 Task: Add Sprouts Organic Whole Flaxseeds to the cart.
Action: Mouse moved to (271, 130)
Screenshot: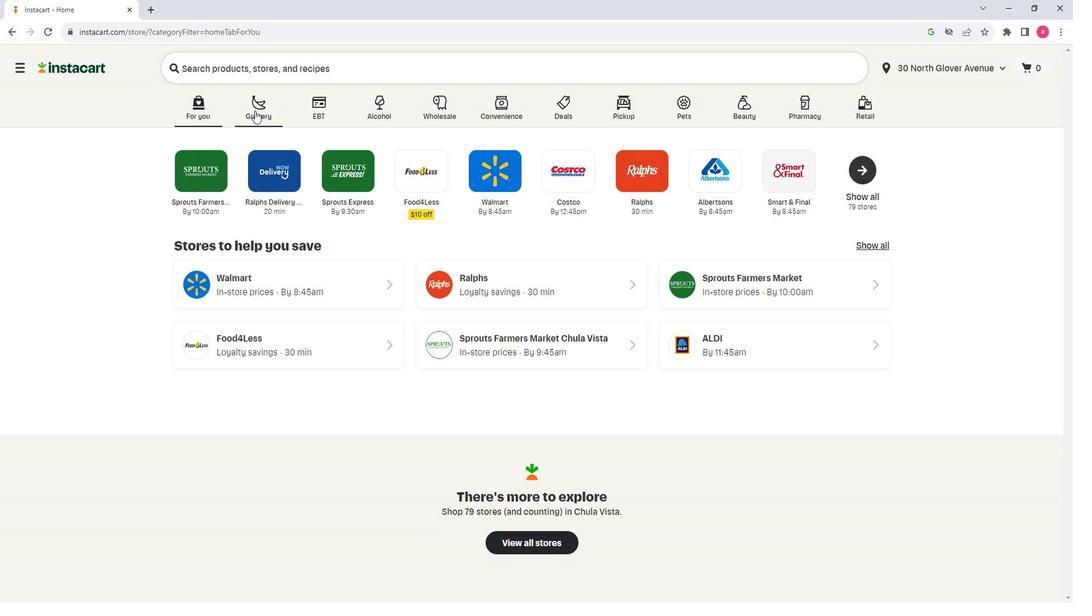 
Action: Mouse pressed left at (271, 130)
Screenshot: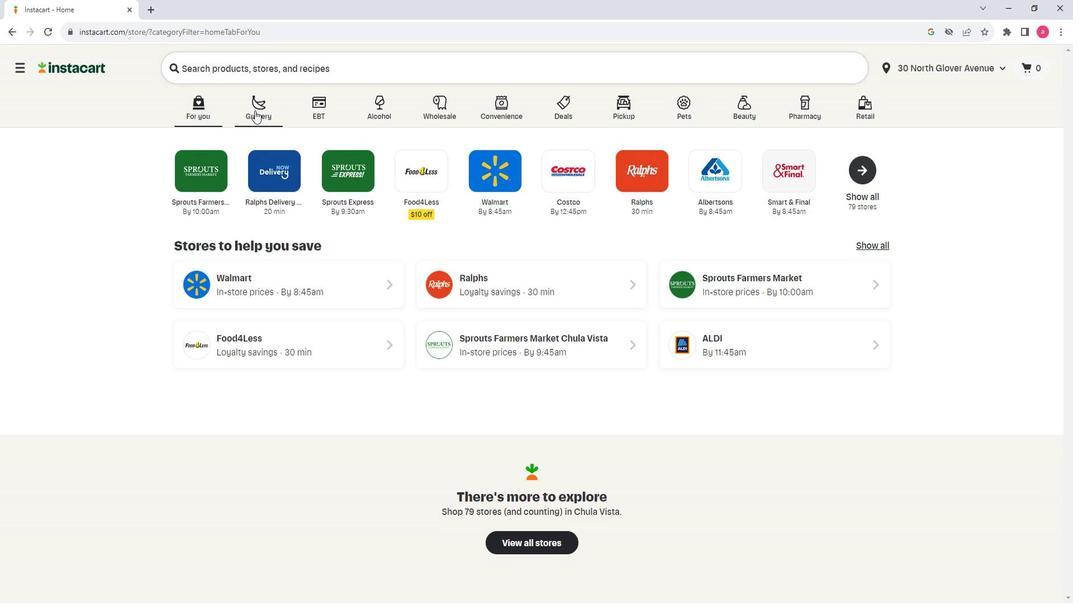 
Action: Mouse moved to (394, 308)
Screenshot: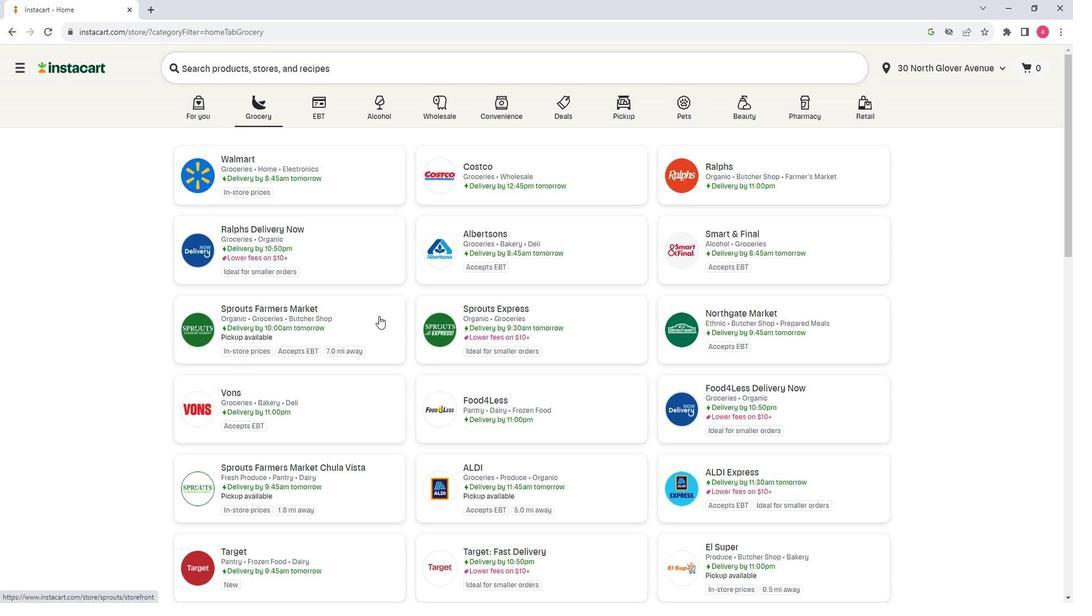 
Action: Mouse pressed left at (394, 308)
Screenshot: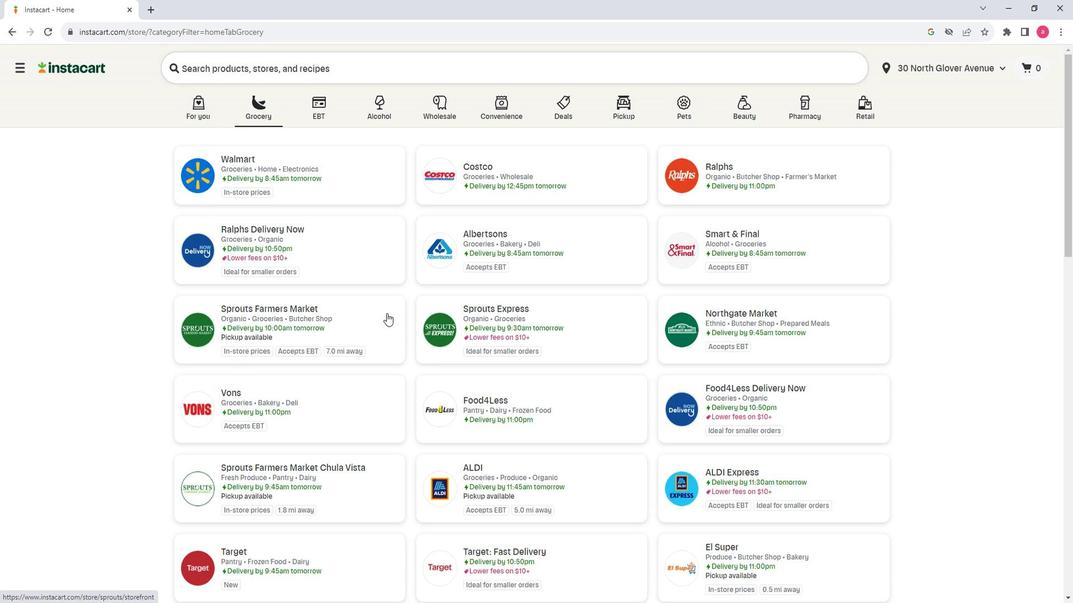 
Action: Mouse moved to (143, 356)
Screenshot: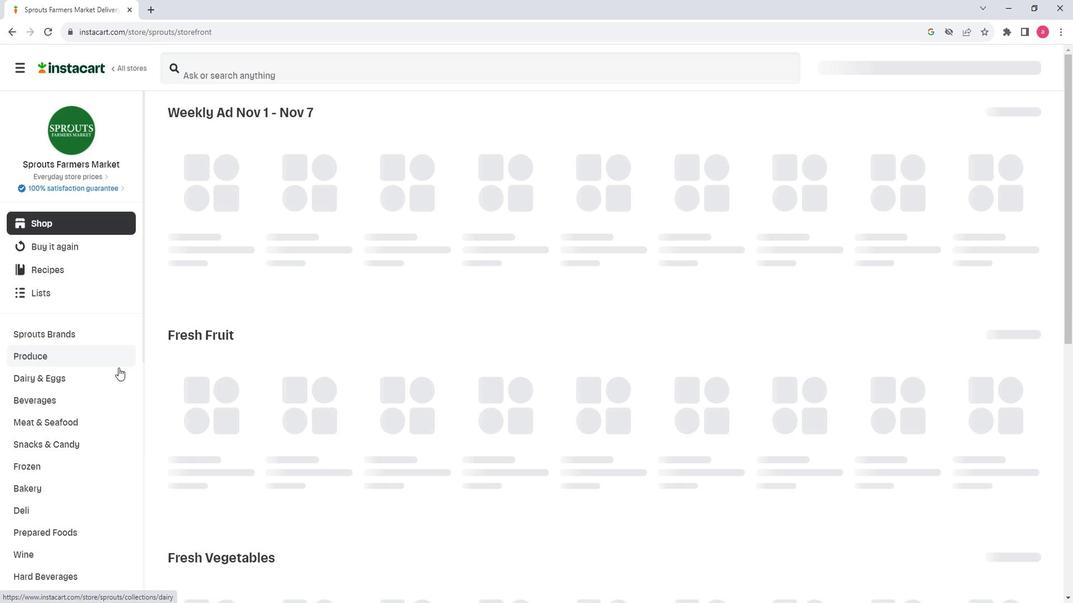 
Action: Mouse scrolled (143, 356) with delta (0, 0)
Screenshot: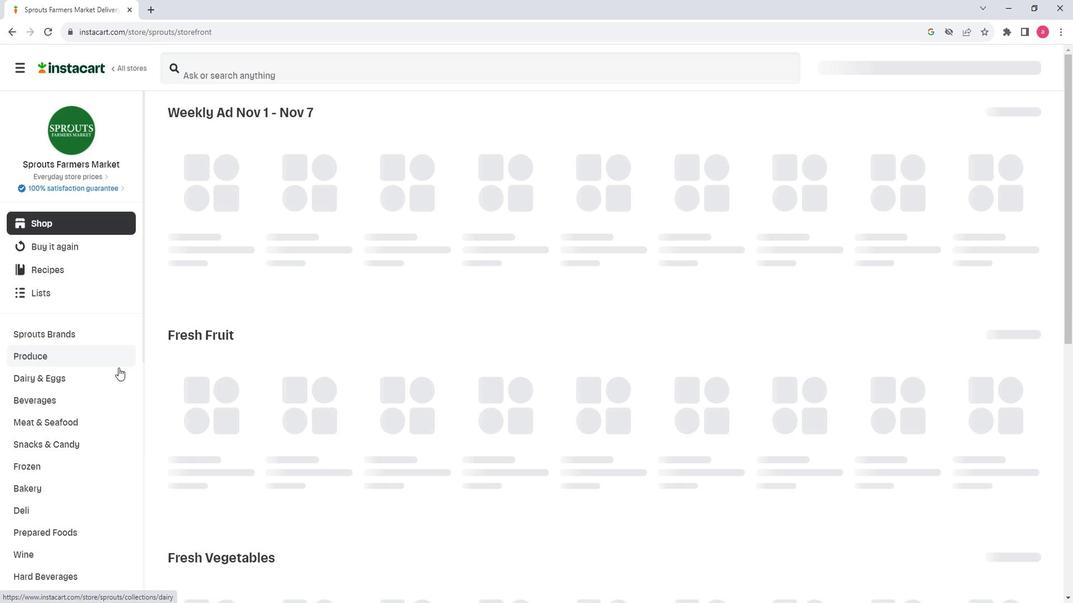 
Action: Mouse scrolled (143, 356) with delta (0, 0)
Screenshot: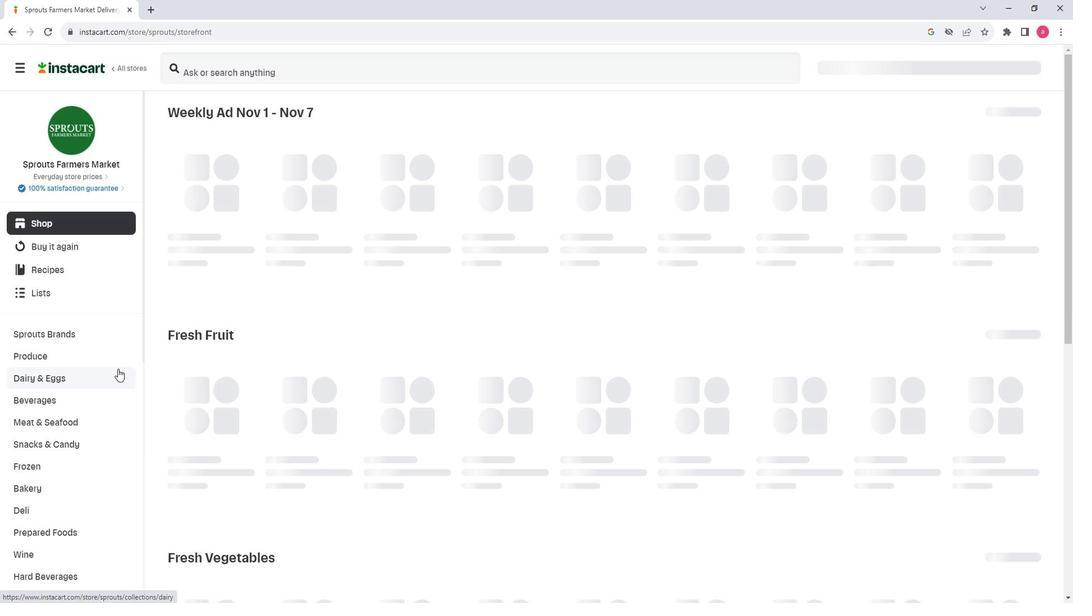 
Action: Mouse moved to (143, 357)
Screenshot: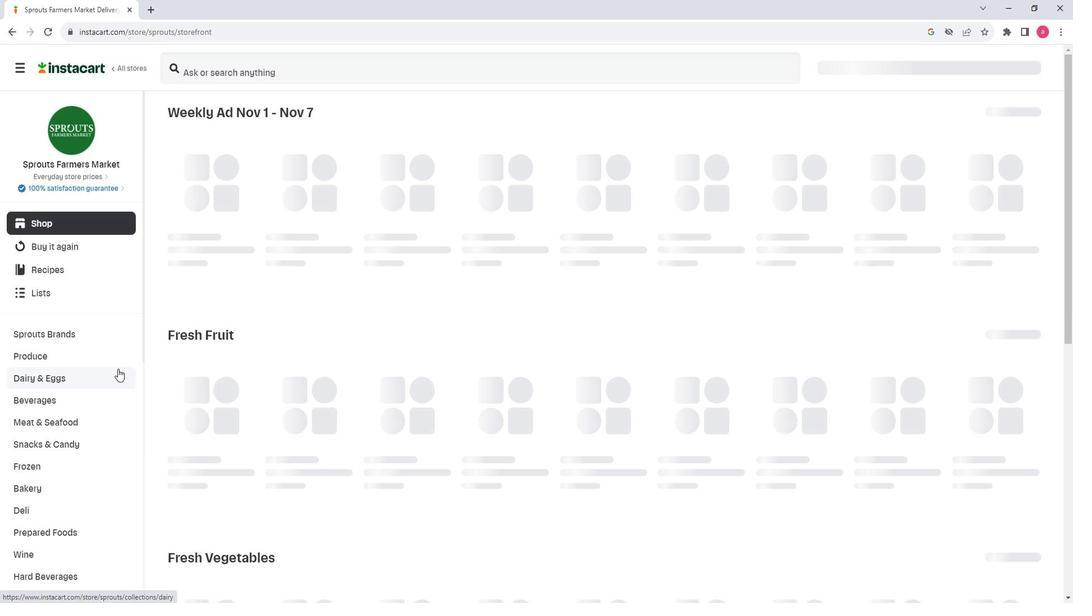 
Action: Mouse scrolled (143, 356) with delta (0, 0)
Screenshot: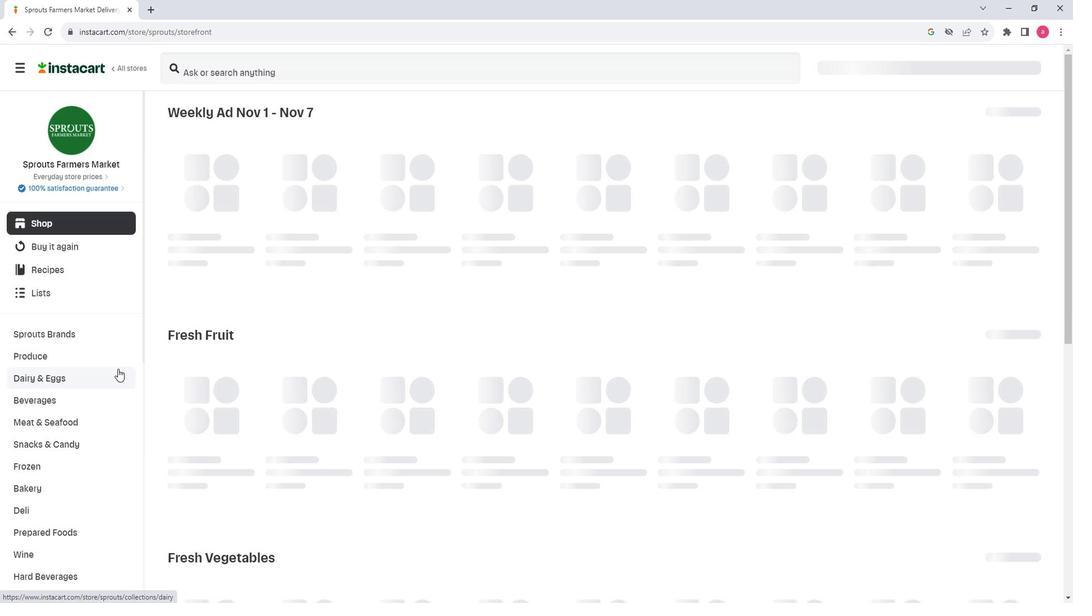 
Action: Mouse scrolled (143, 356) with delta (0, 0)
Screenshot: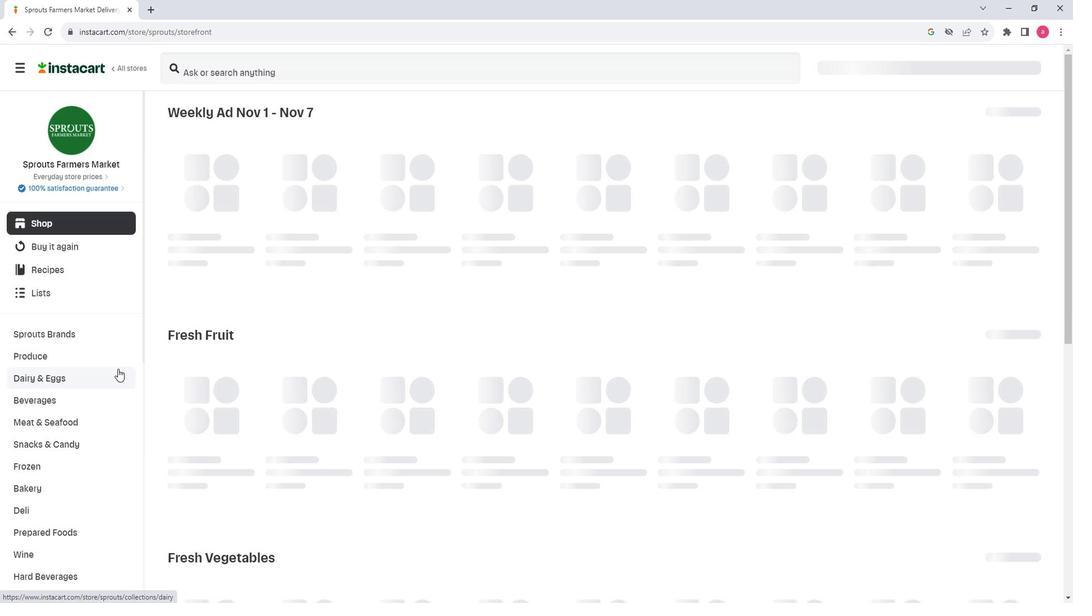 
Action: Mouse moved to (132, 416)
Screenshot: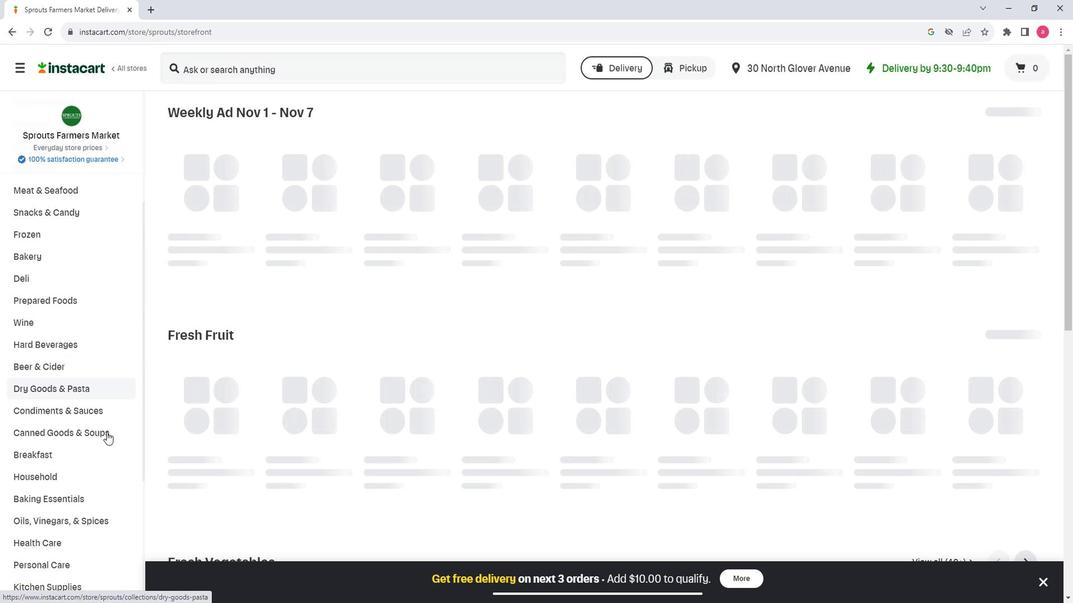 
Action: Mouse scrolled (132, 416) with delta (0, 0)
Screenshot: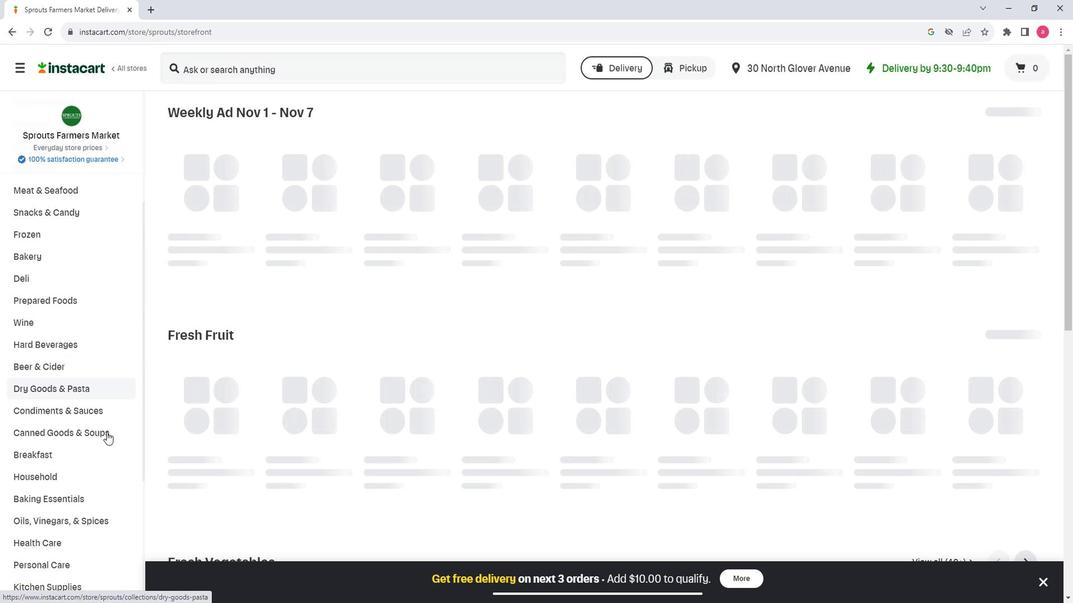 
Action: Mouse moved to (132, 417)
Screenshot: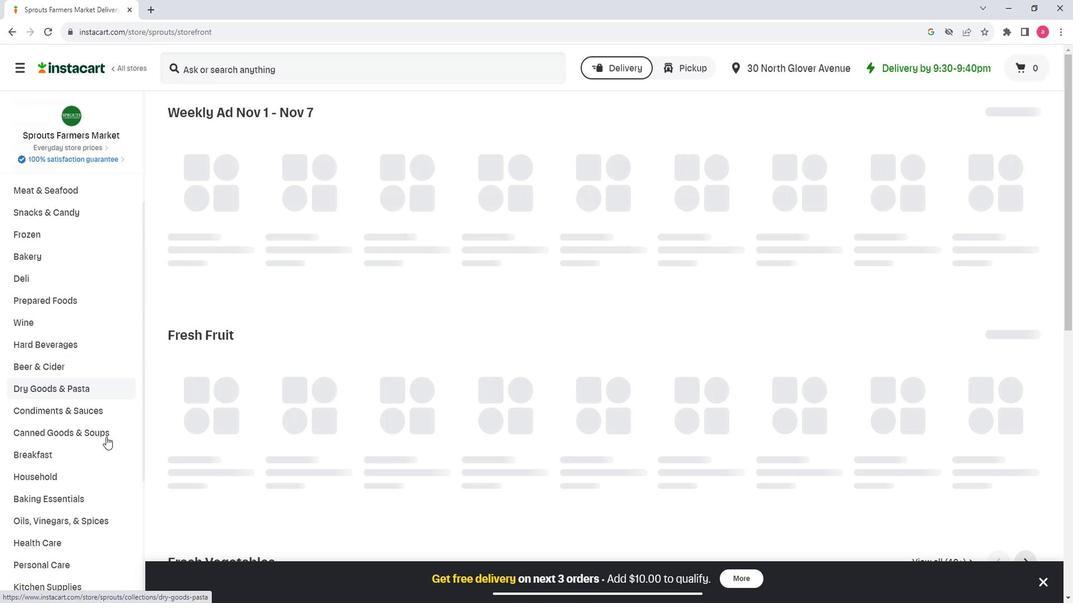 
Action: Mouse scrolled (132, 417) with delta (0, 0)
Screenshot: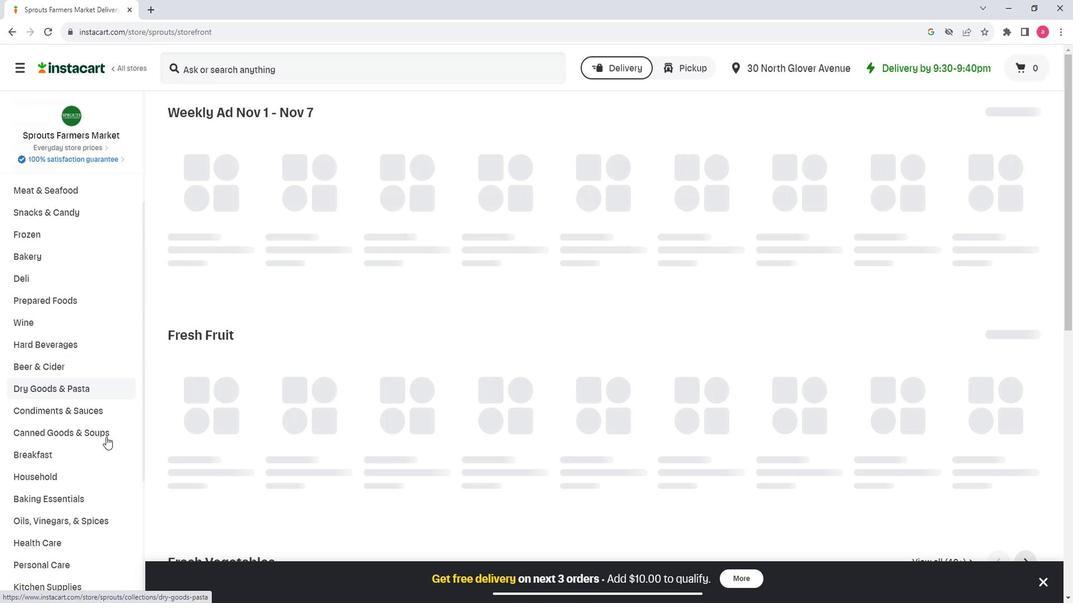 
Action: Mouse moved to (100, 371)
Screenshot: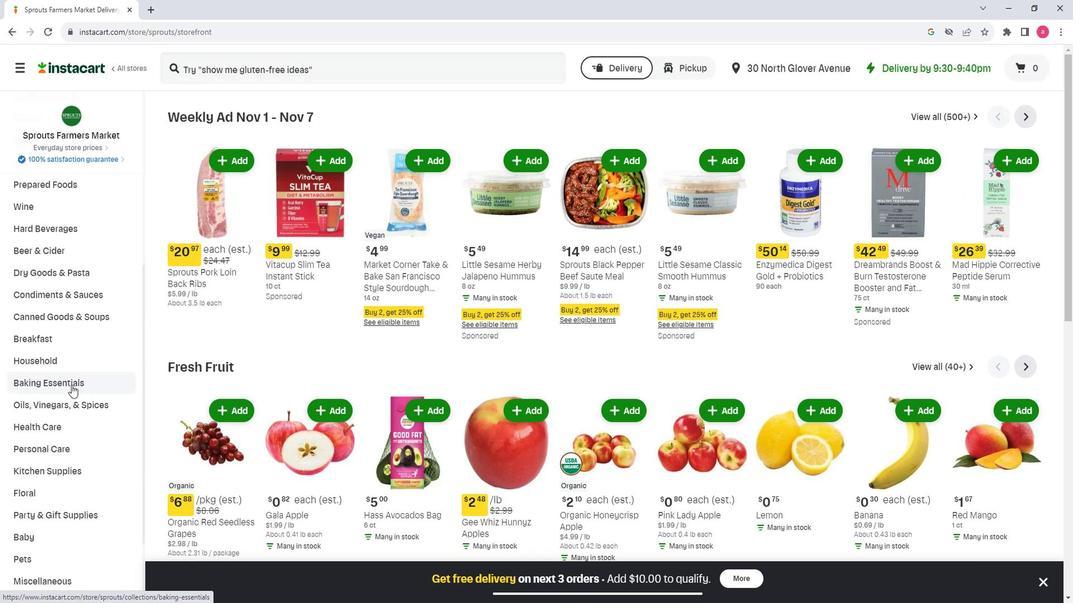 
Action: Mouse pressed left at (100, 371)
Screenshot: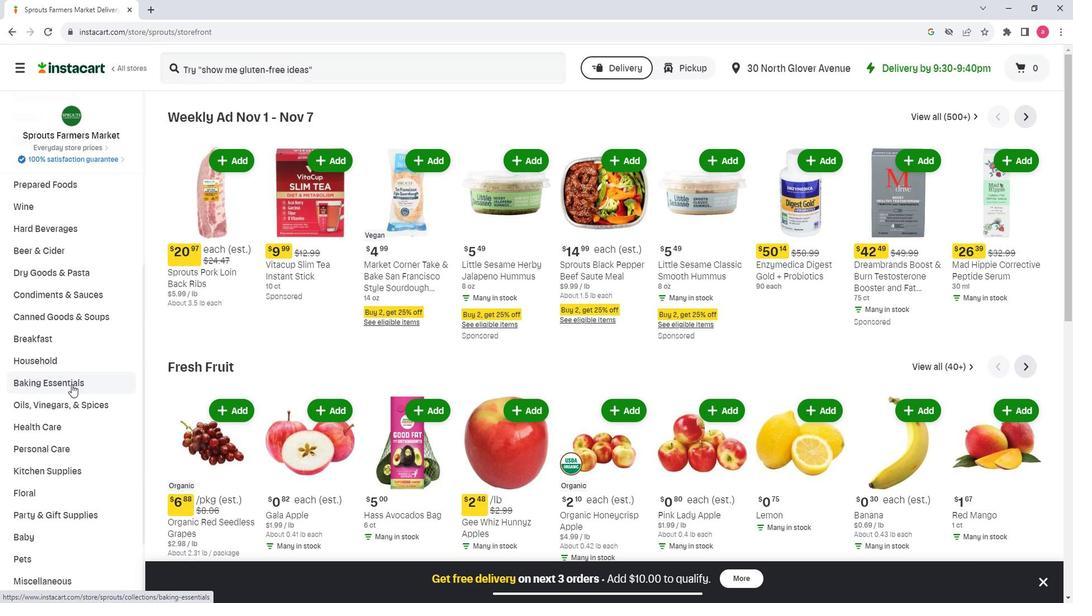 
Action: Mouse moved to (614, 162)
Screenshot: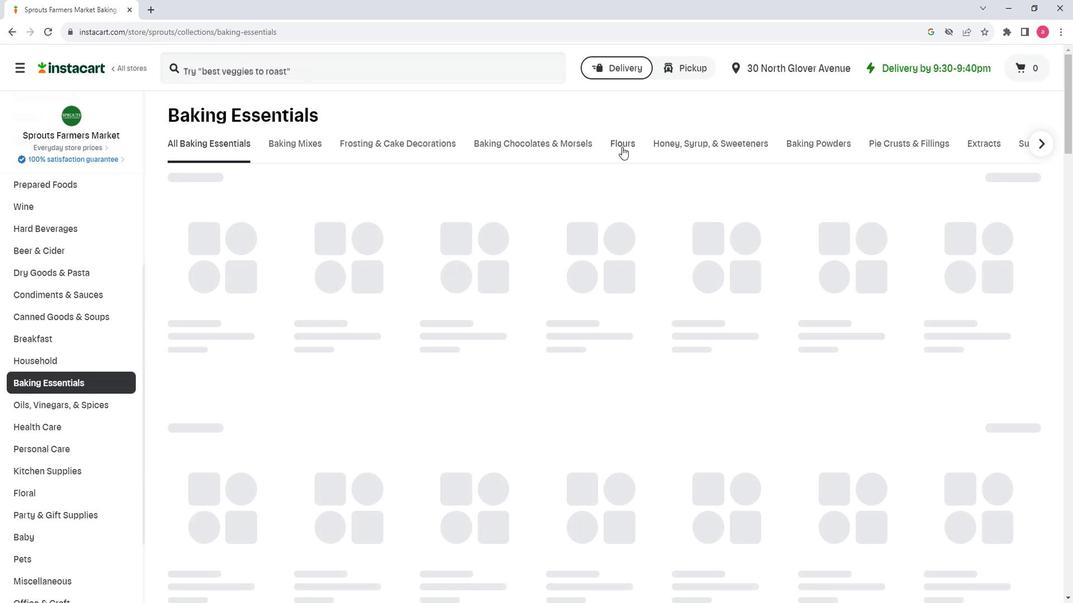 
Action: Mouse pressed left at (614, 162)
Screenshot: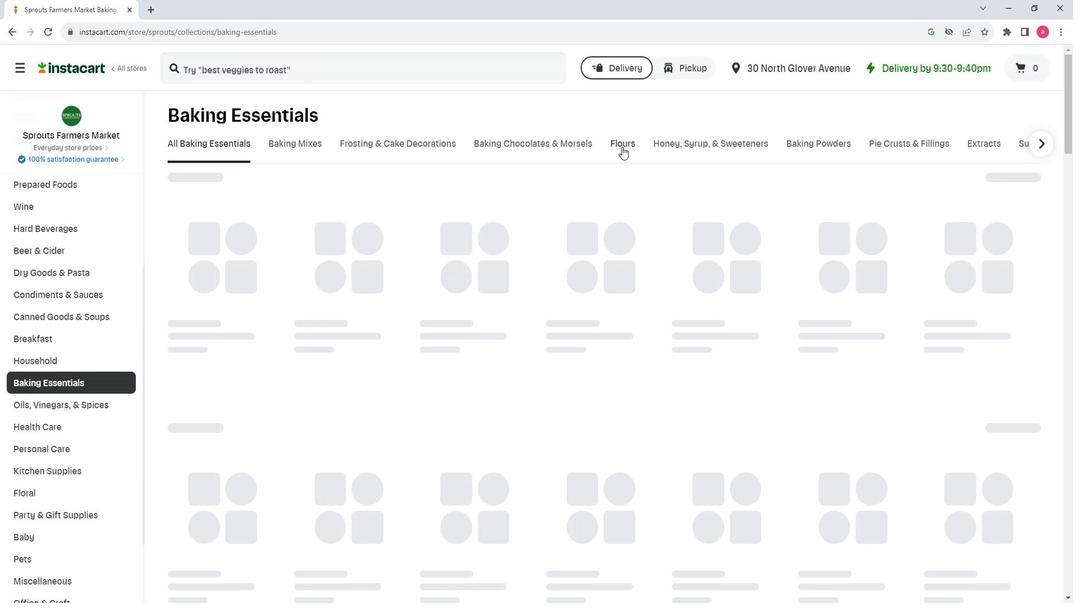 
Action: Mouse moved to (725, 209)
Screenshot: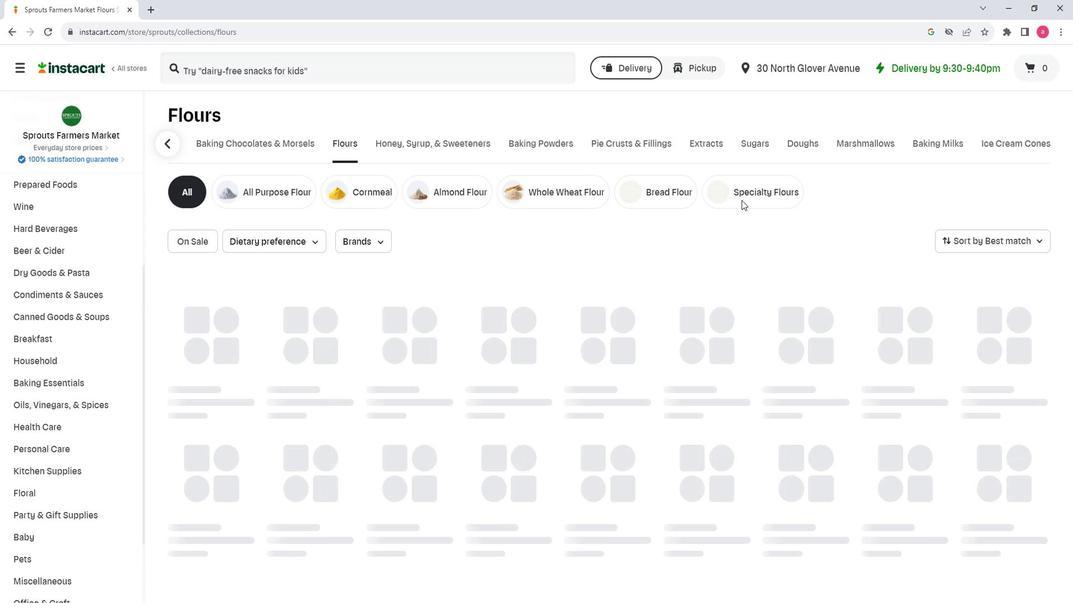 
Action: Mouse pressed left at (725, 209)
Screenshot: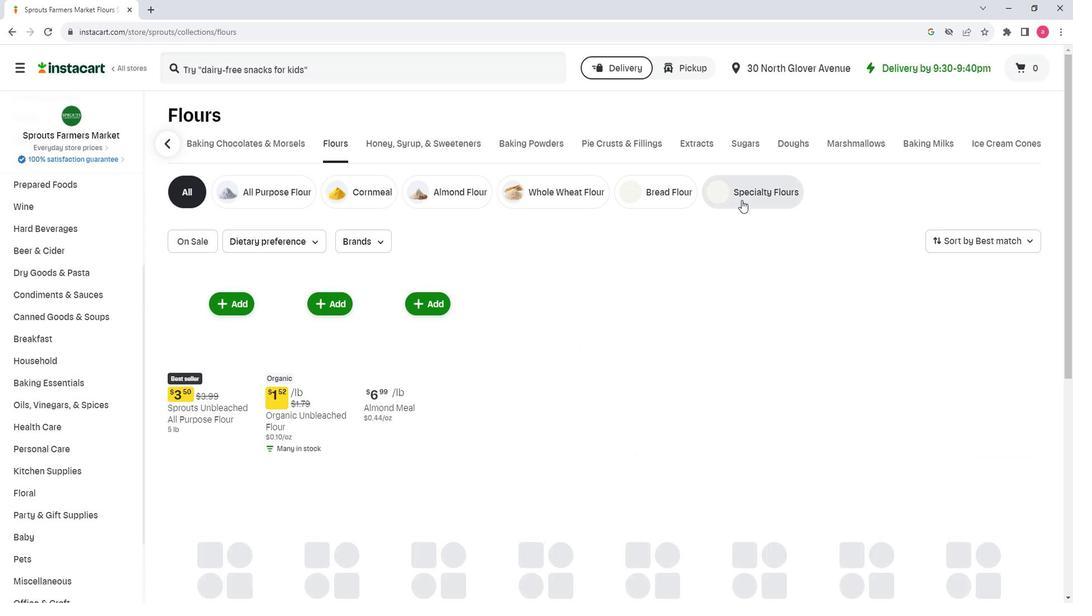 
Action: Mouse moved to (281, 95)
Screenshot: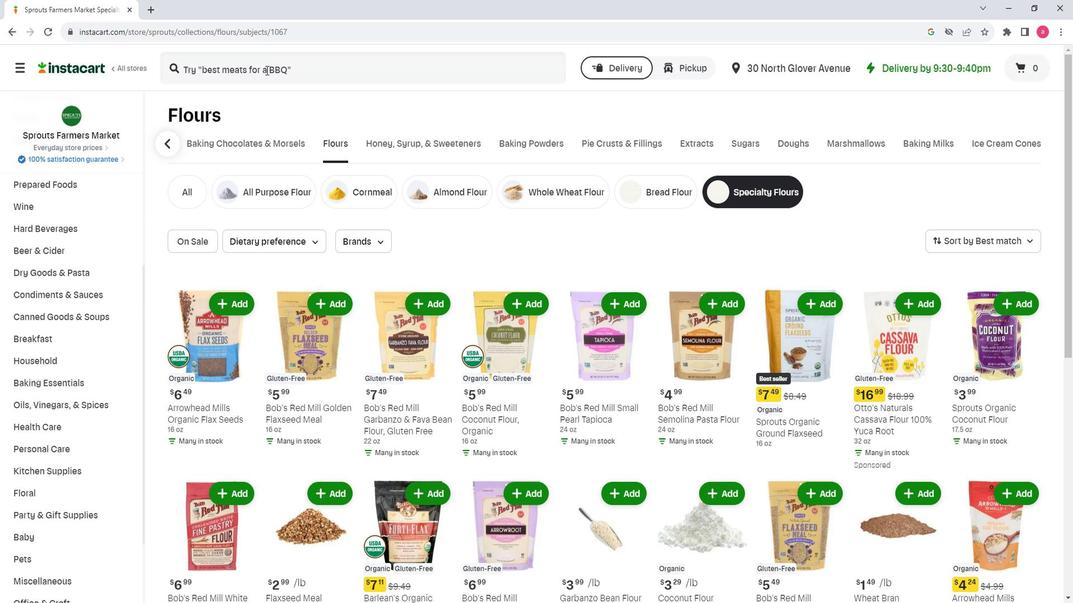 
Action: Mouse pressed left at (281, 95)
Screenshot: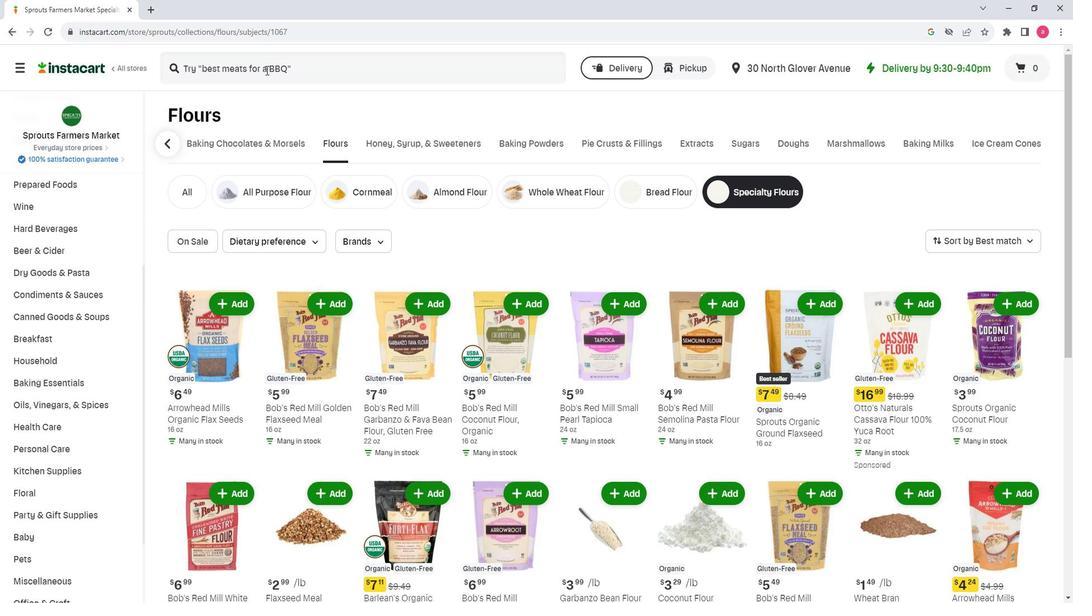 
Action: Key pressed <Key.shift>Sprouts<Key.space><Key.shift><Key.shift><Key.shift><Key.shift><Key.shift><Key.shift><Key.shift><Key.shift><Key.shift><Key.shift><Key.shift><Key.shift><Key.shift><Key.shift><Key.shift><Key.shift><Key.shift><Key.shift><Key.shift><Key.shift><Key.shift><Key.shift><Key.shift><Key.shift><Key.shift><Key.shift><Key.shift><Key.shift><Key.shift>Organic<Key.space><Key.shift>Whole<Key.space><Key.shift>Flaxseeds<Key.space><Key.enter>
Screenshot: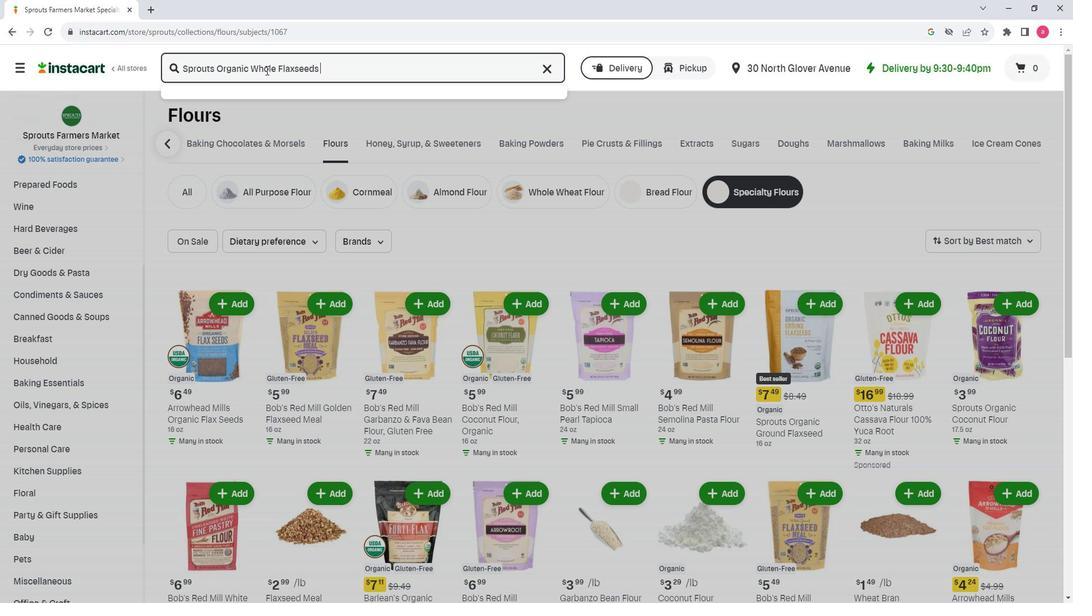
Action: Mouse moved to (299, 175)
Screenshot: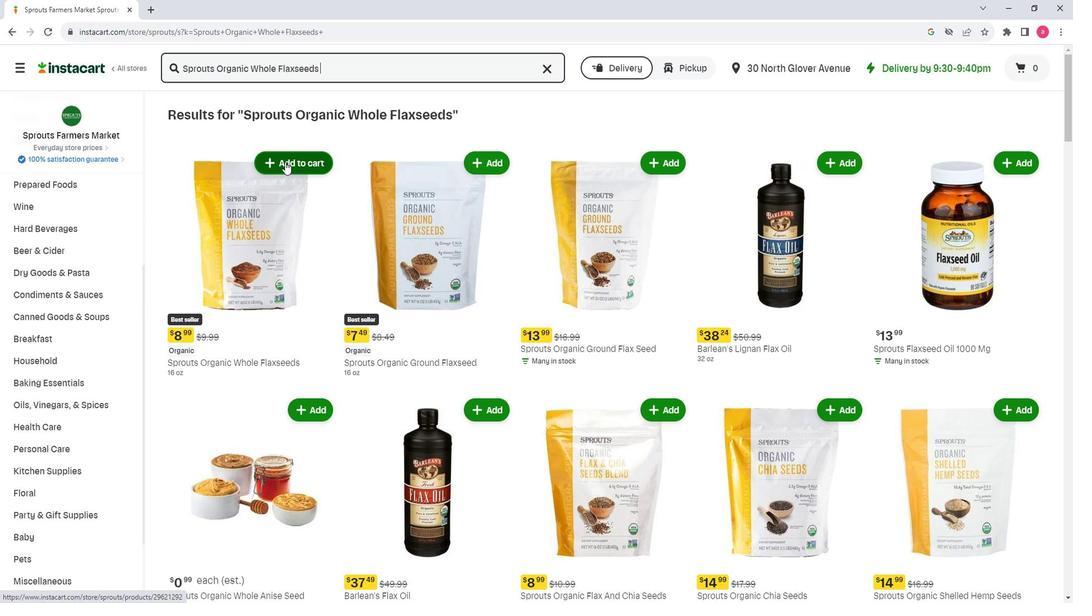
Action: Mouse pressed left at (299, 175)
Screenshot: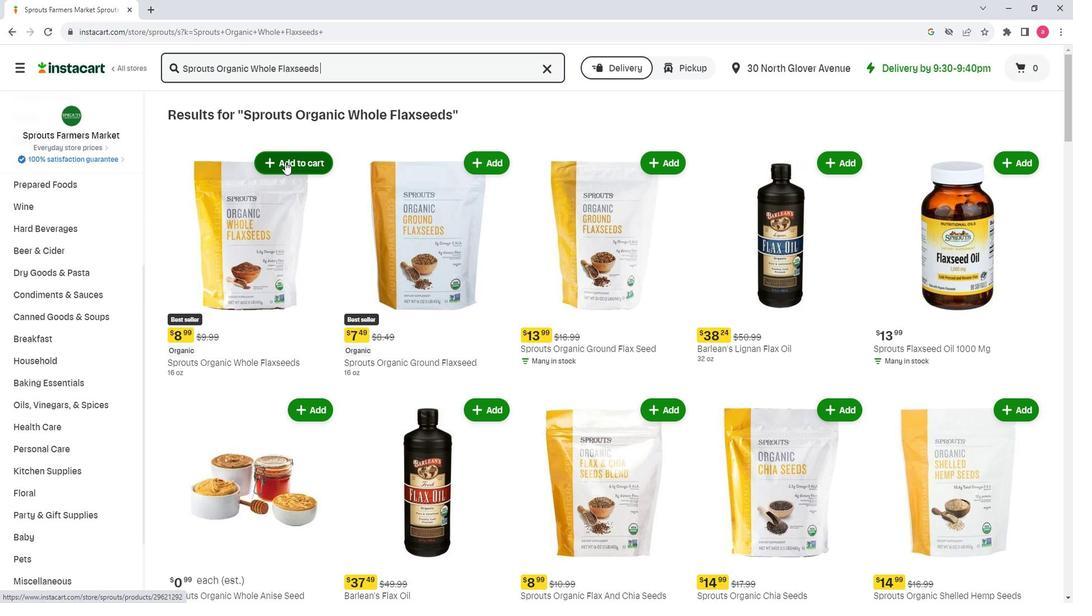 
Action: Mouse moved to (296, 265)
Screenshot: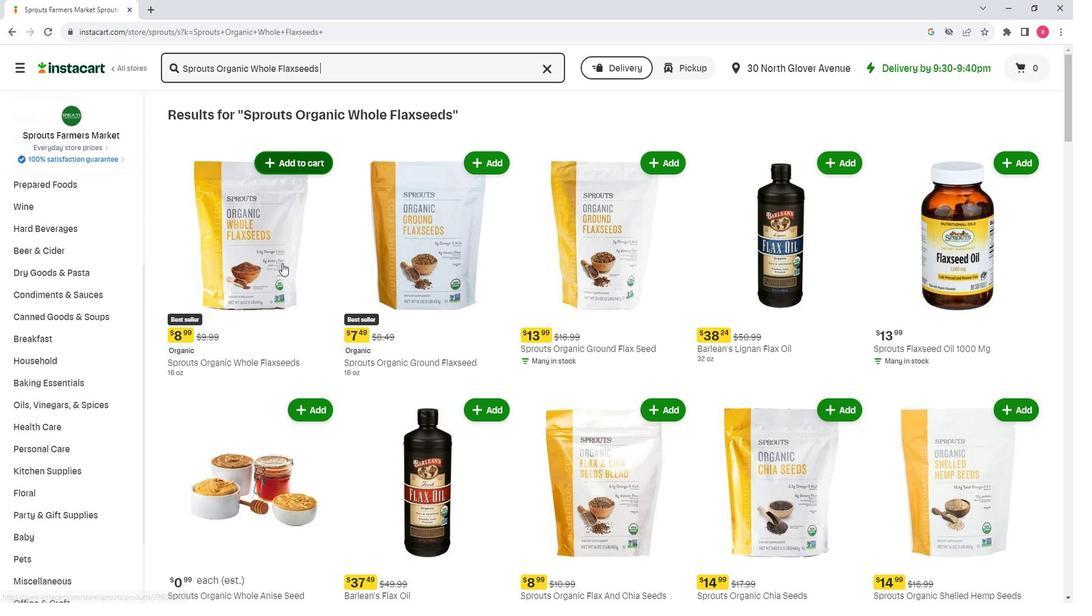 
